 Task: In candidate interviews turn off push notifications.
Action: Mouse moved to (810, 70)
Screenshot: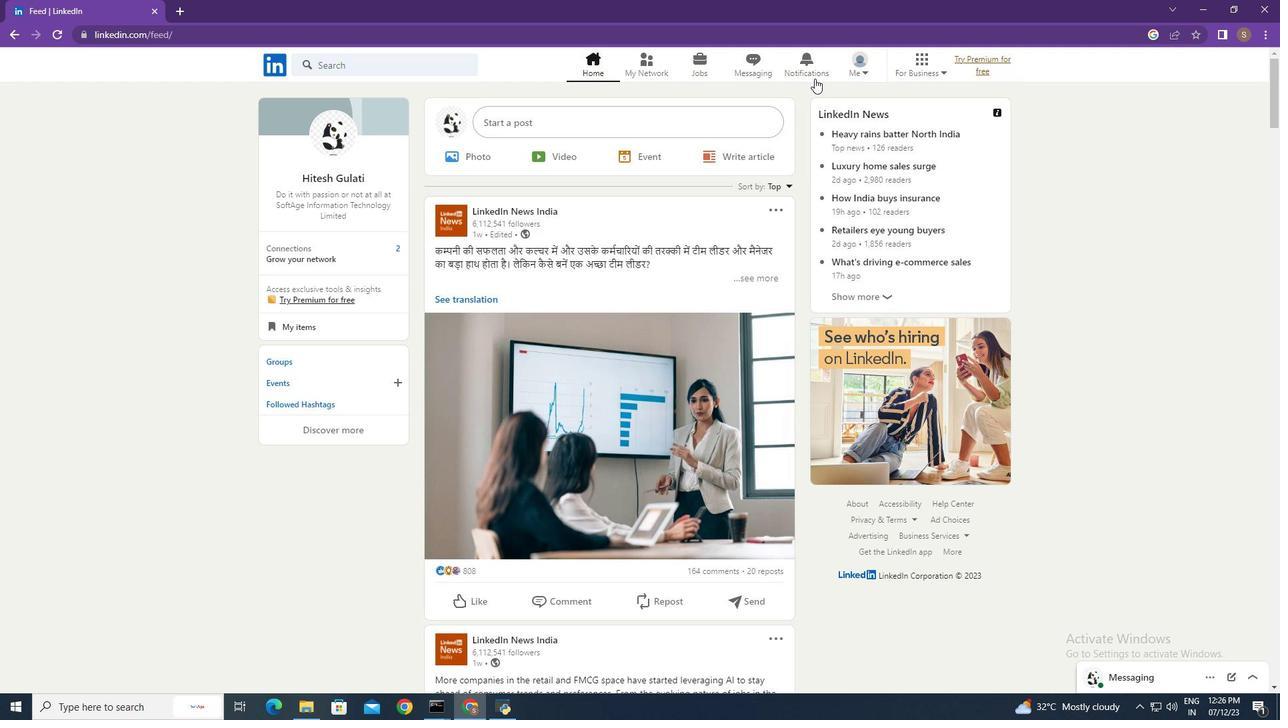 
Action: Mouse pressed left at (810, 70)
Screenshot: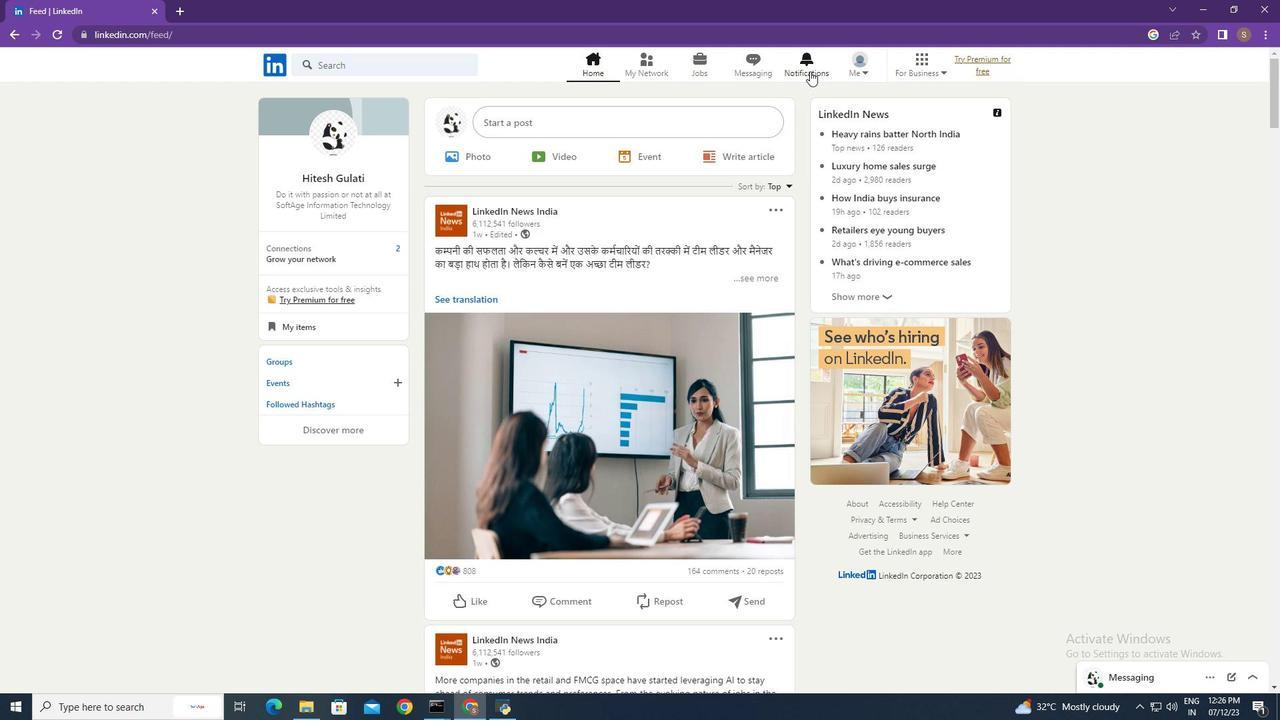
Action: Mouse moved to (308, 156)
Screenshot: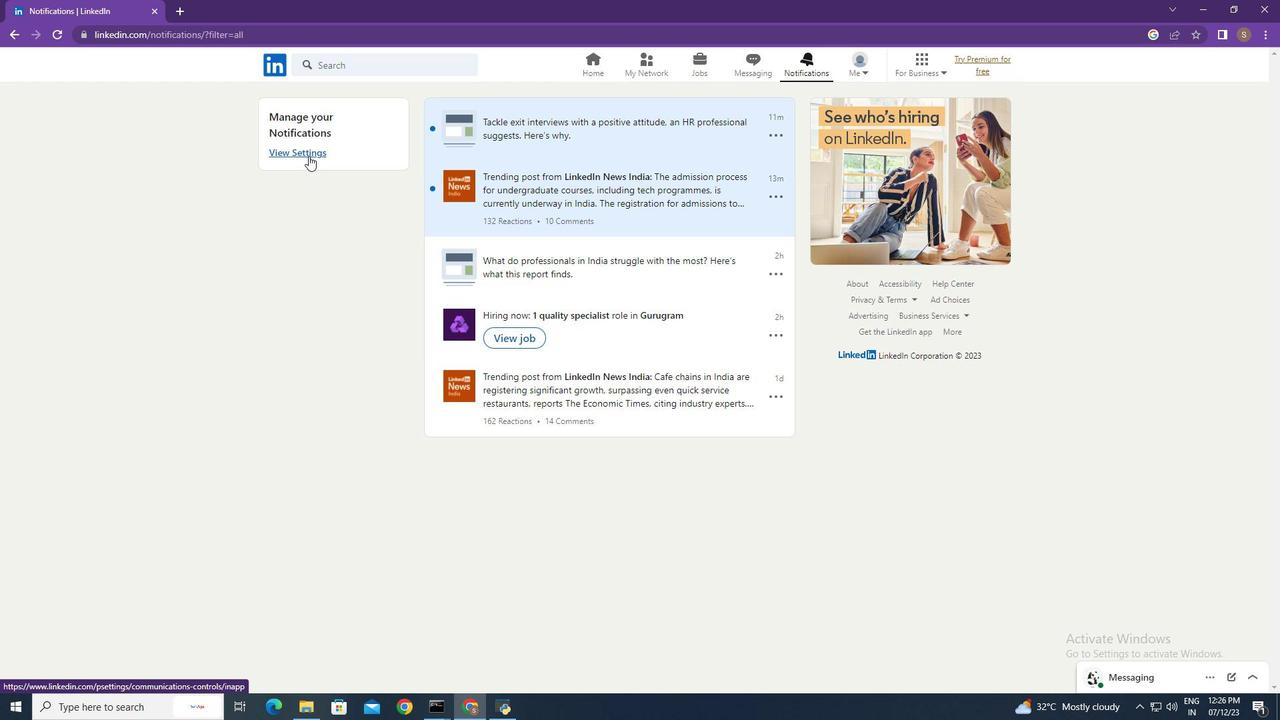 
Action: Mouse pressed left at (308, 156)
Screenshot: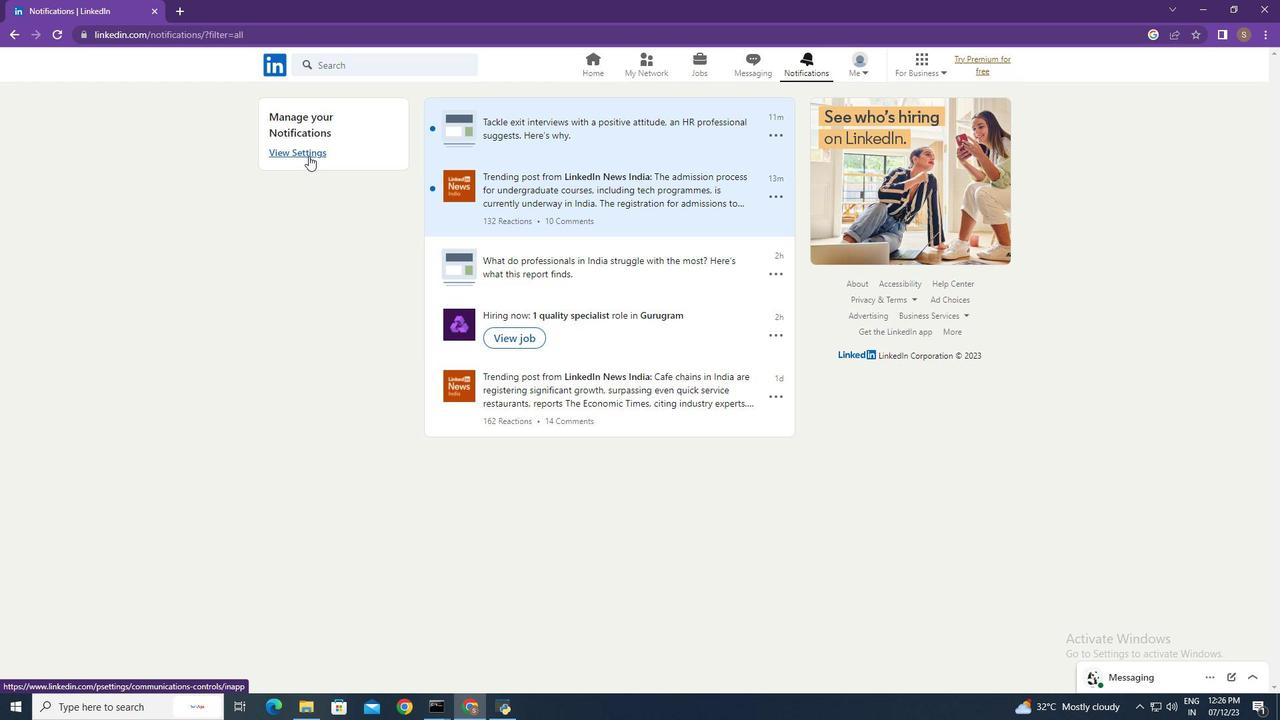 
Action: Mouse moved to (913, 228)
Screenshot: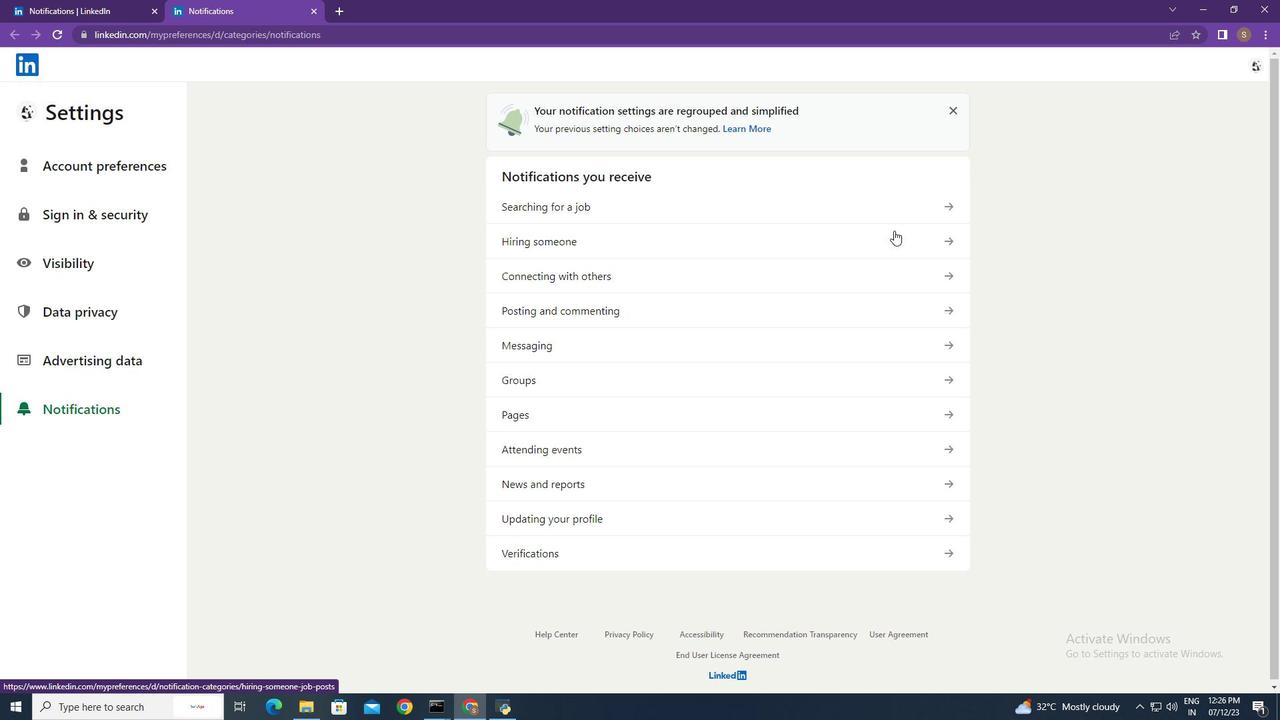 
Action: Mouse pressed left at (913, 228)
Screenshot: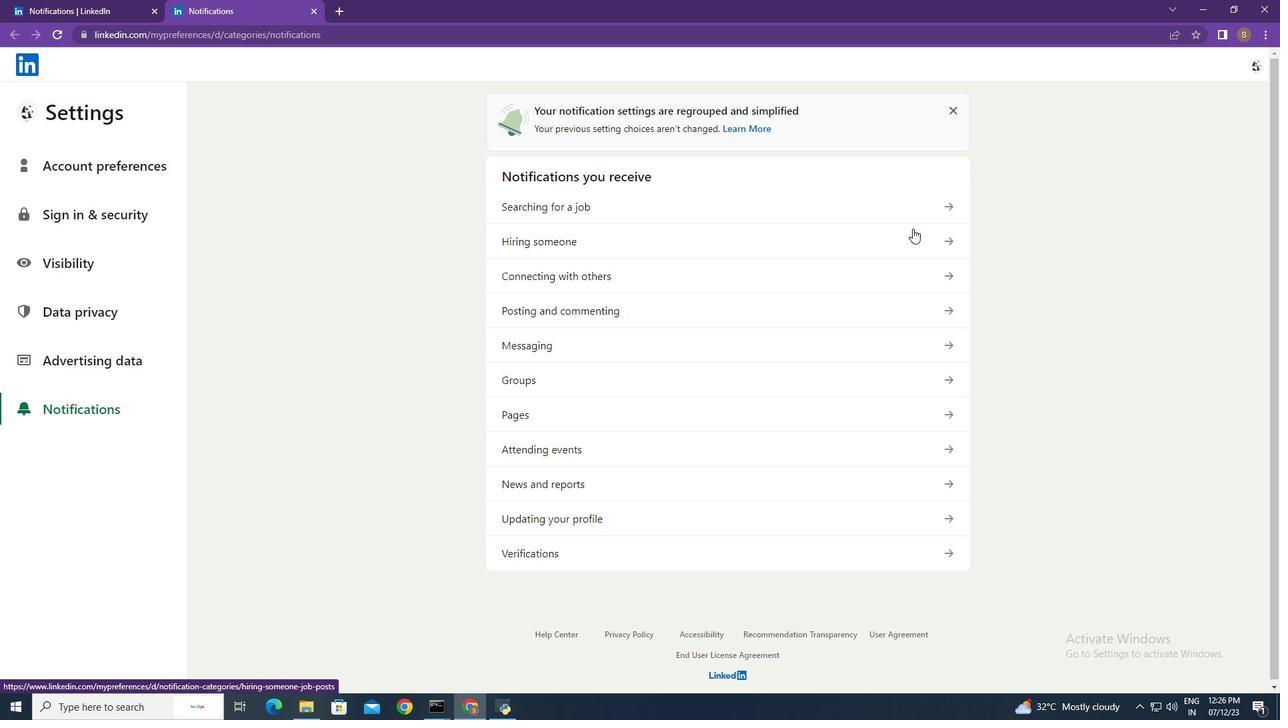 
Action: Mouse moved to (855, 338)
Screenshot: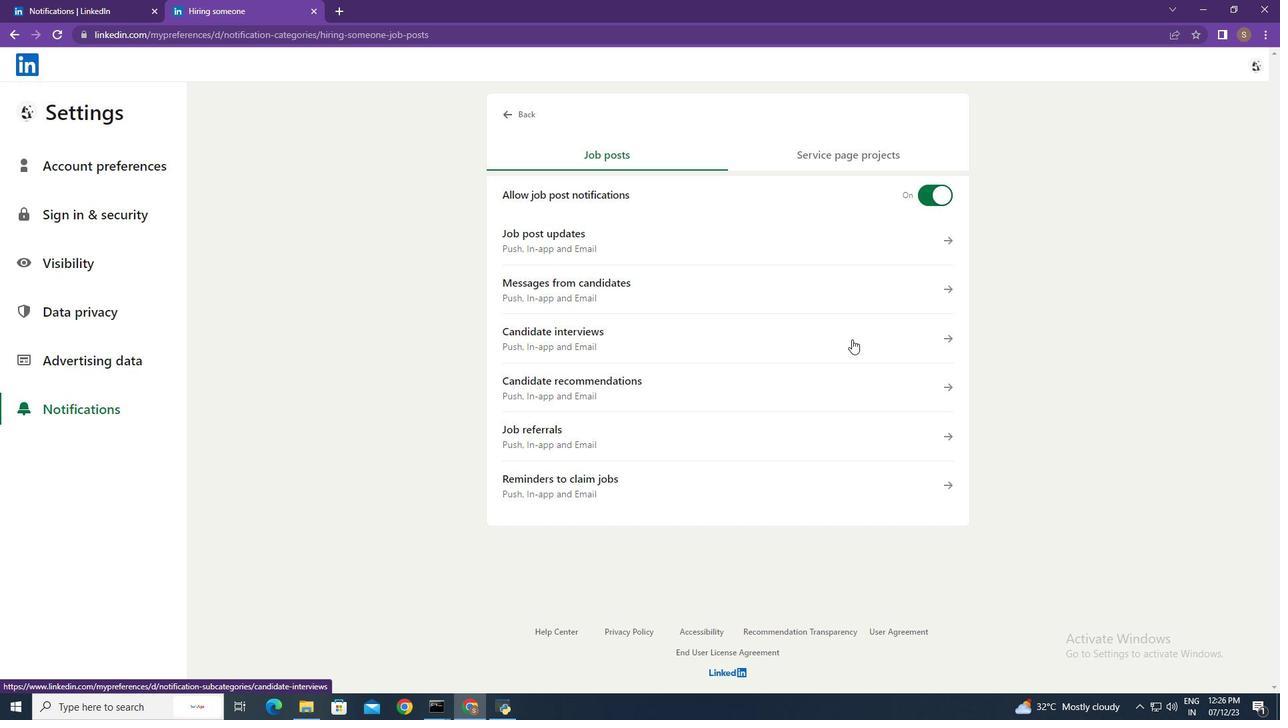 
Action: Mouse pressed left at (855, 338)
Screenshot: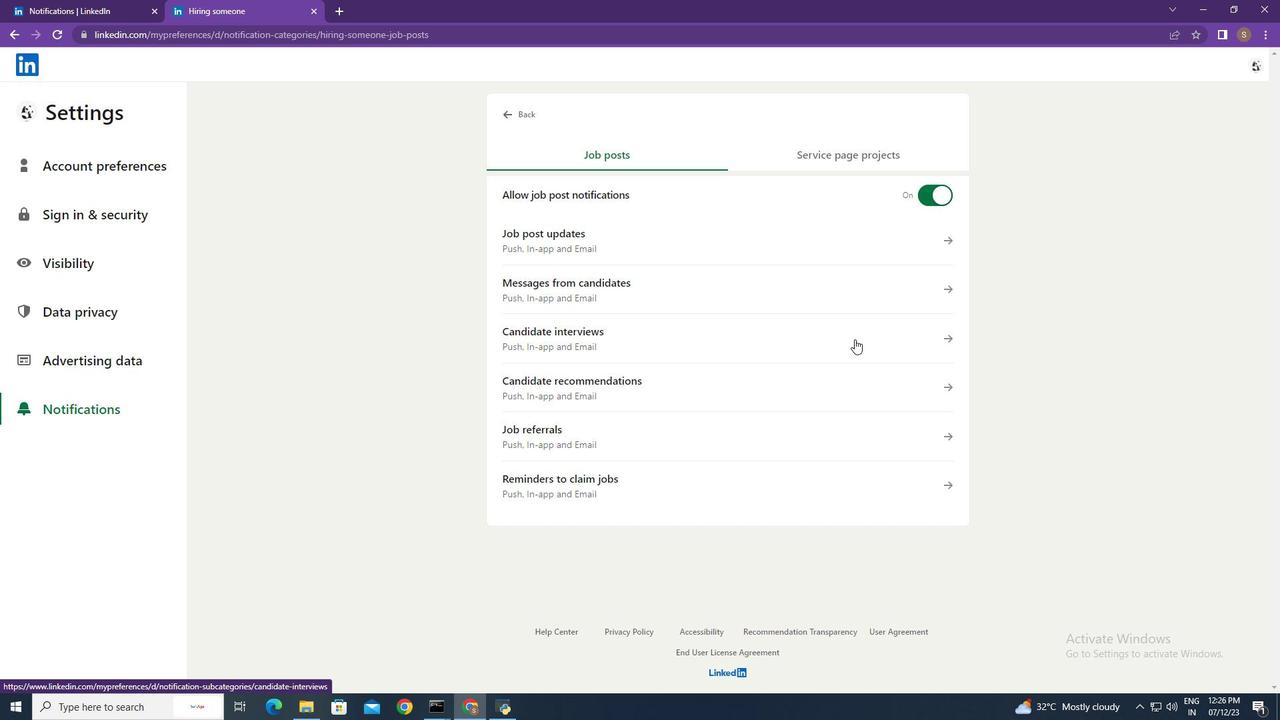 
Action: Mouse moved to (934, 282)
Screenshot: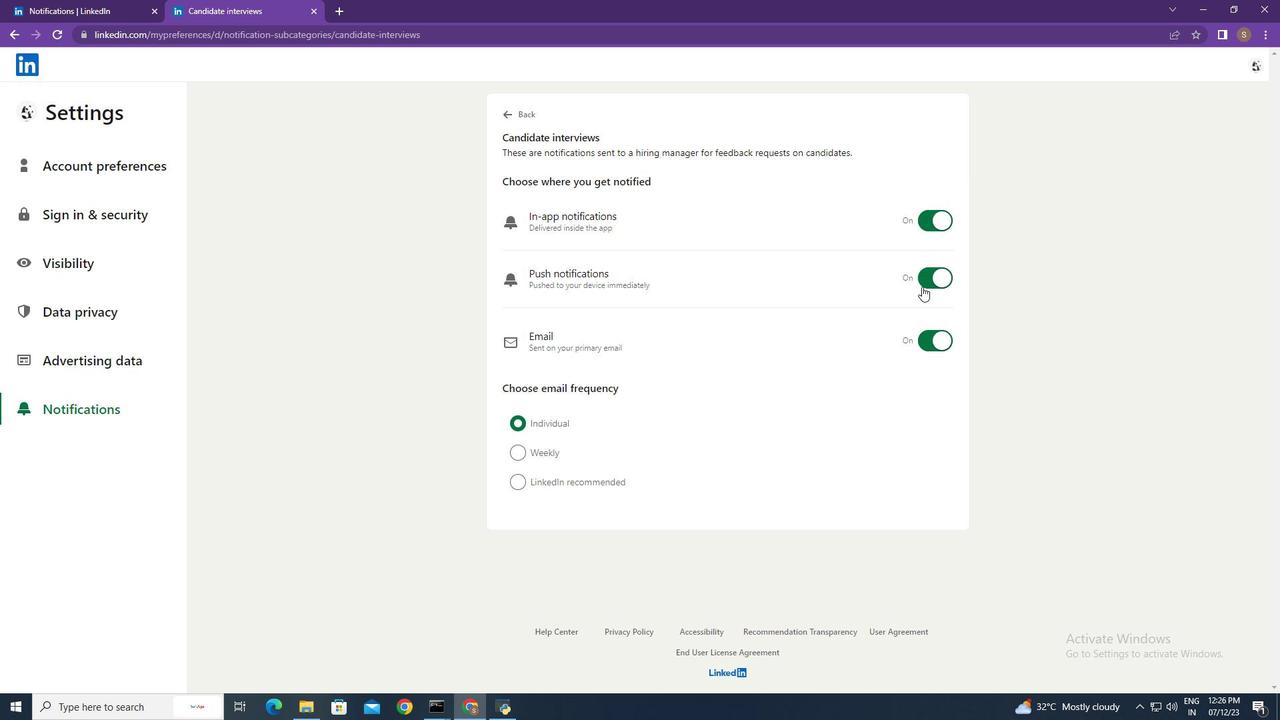 
Action: Mouse pressed left at (934, 282)
Screenshot: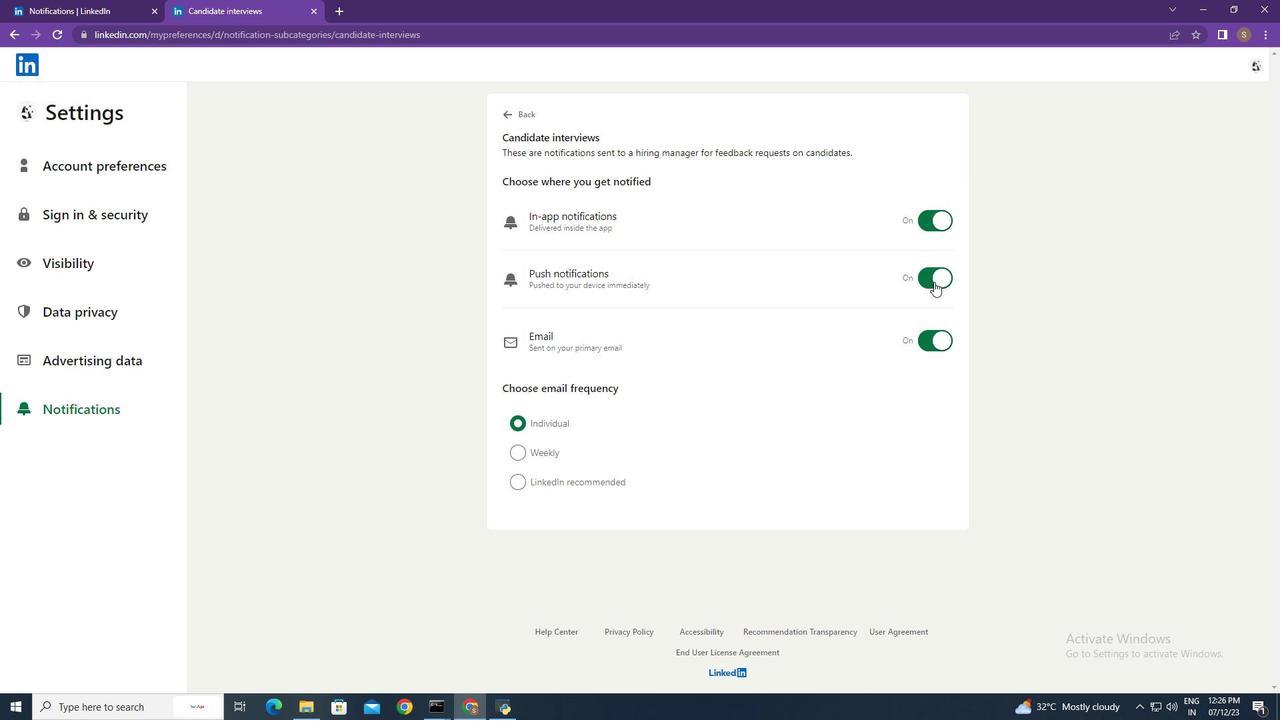 
Action: Mouse moved to (1171, 334)
Screenshot: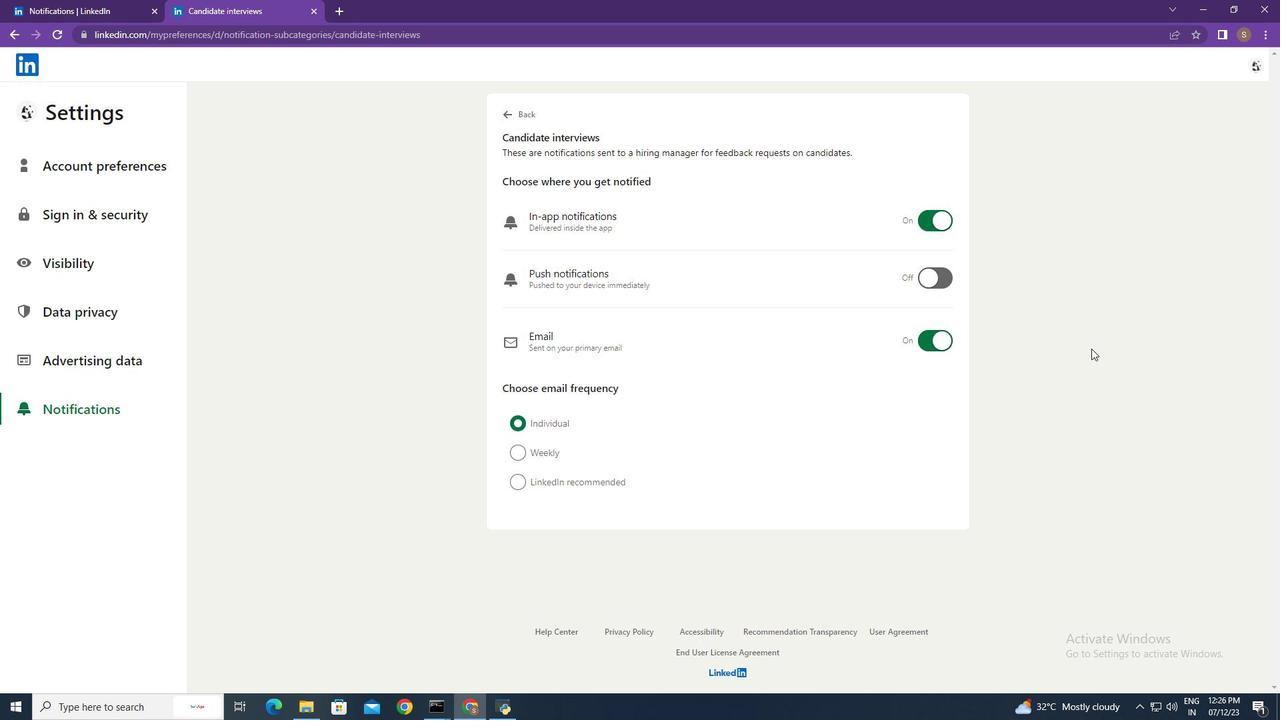 
